 Task: Create a rule from the Routing list, Task moved to a section -> Set Priority in the project AztecTech , set the section as Done clear the priority
Action: Mouse moved to (929, 271)
Screenshot: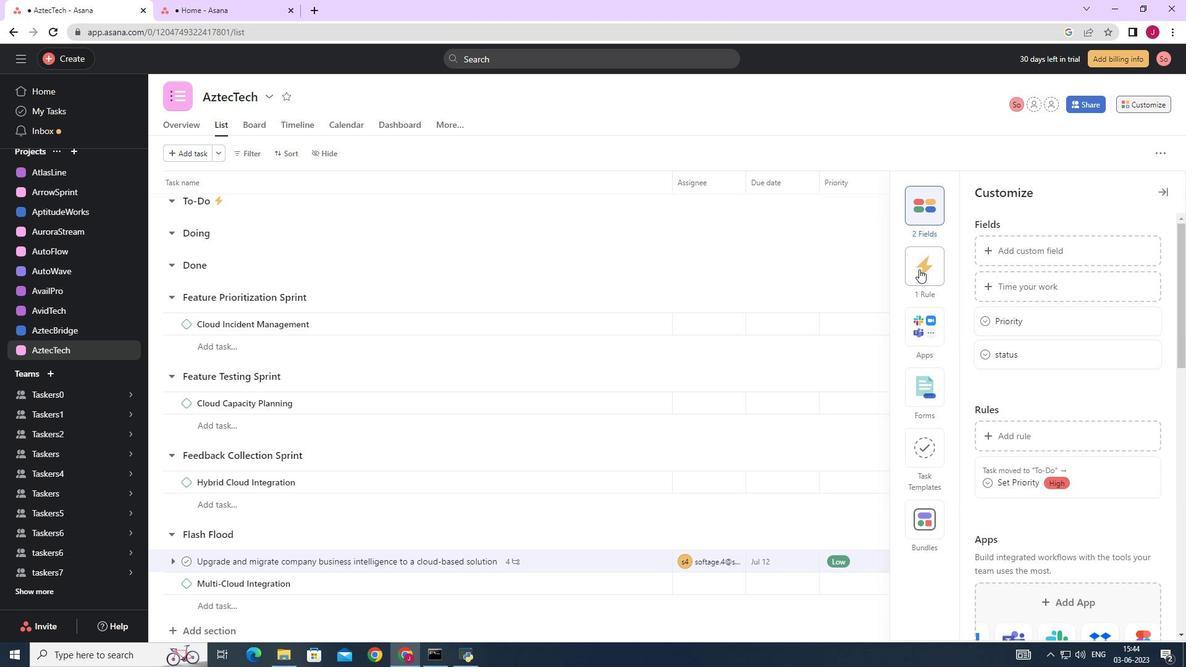 
Action: Mouse pressed left at (929, 271)
Screenshot: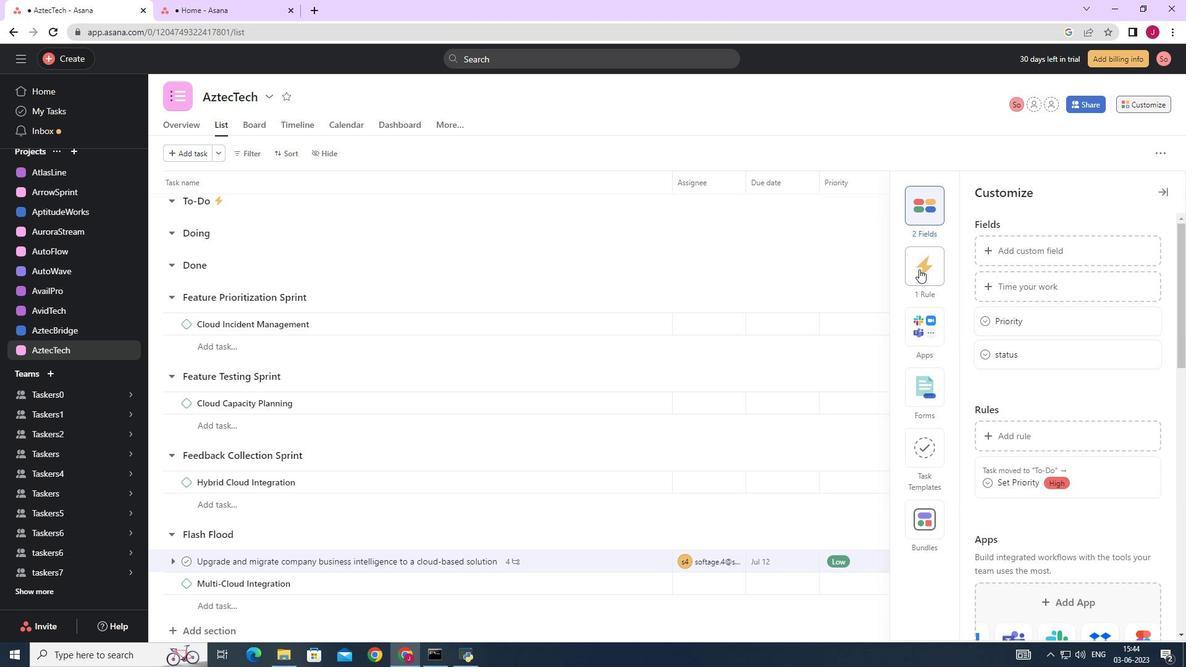 
Action: Mouse moved to (1026, 261)
Screenshot: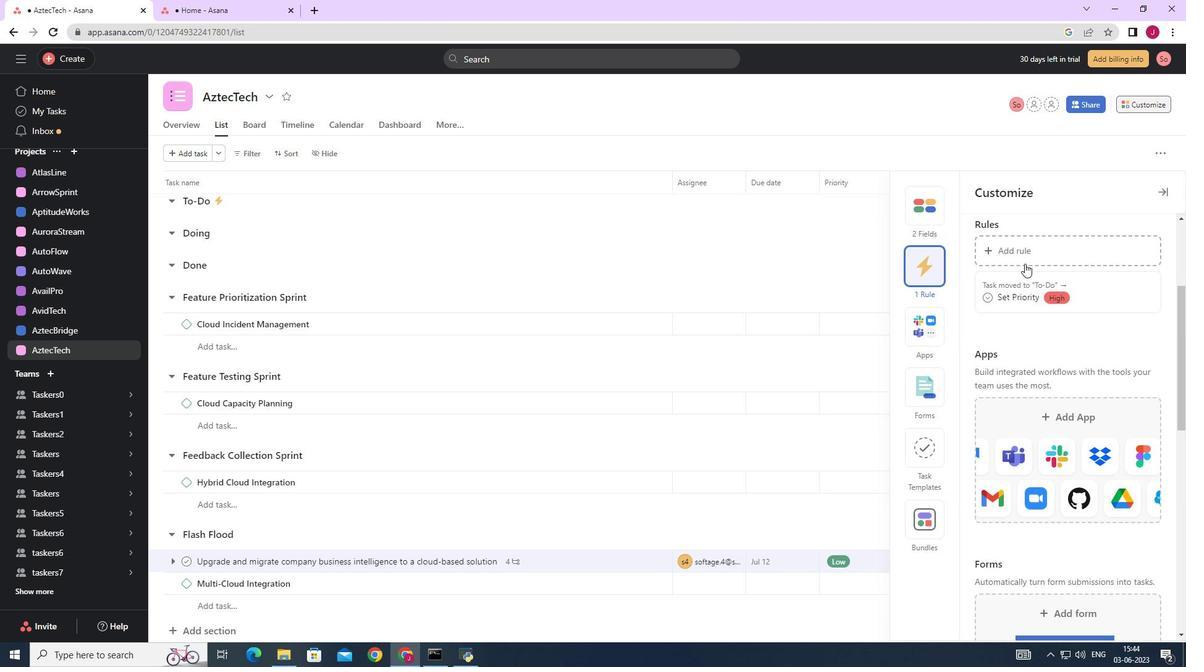 
Action: Mouse pressed left at (1026, 261)
Screenshot: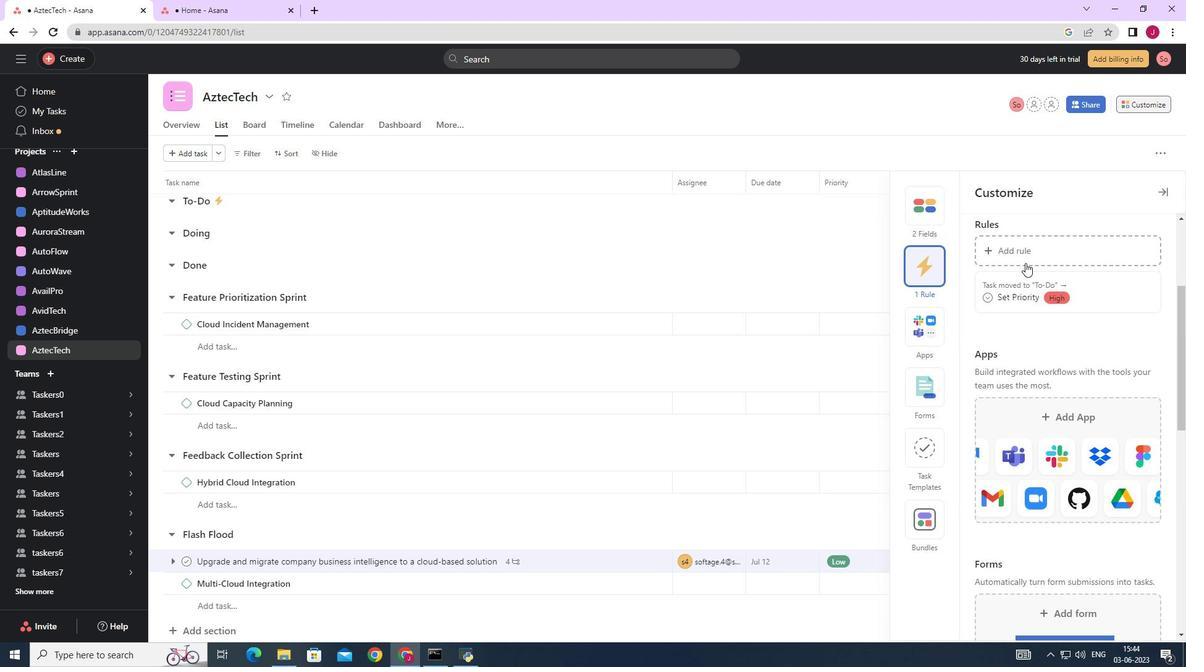 
Action: Mouse moved to (258, 160)
Screenshot: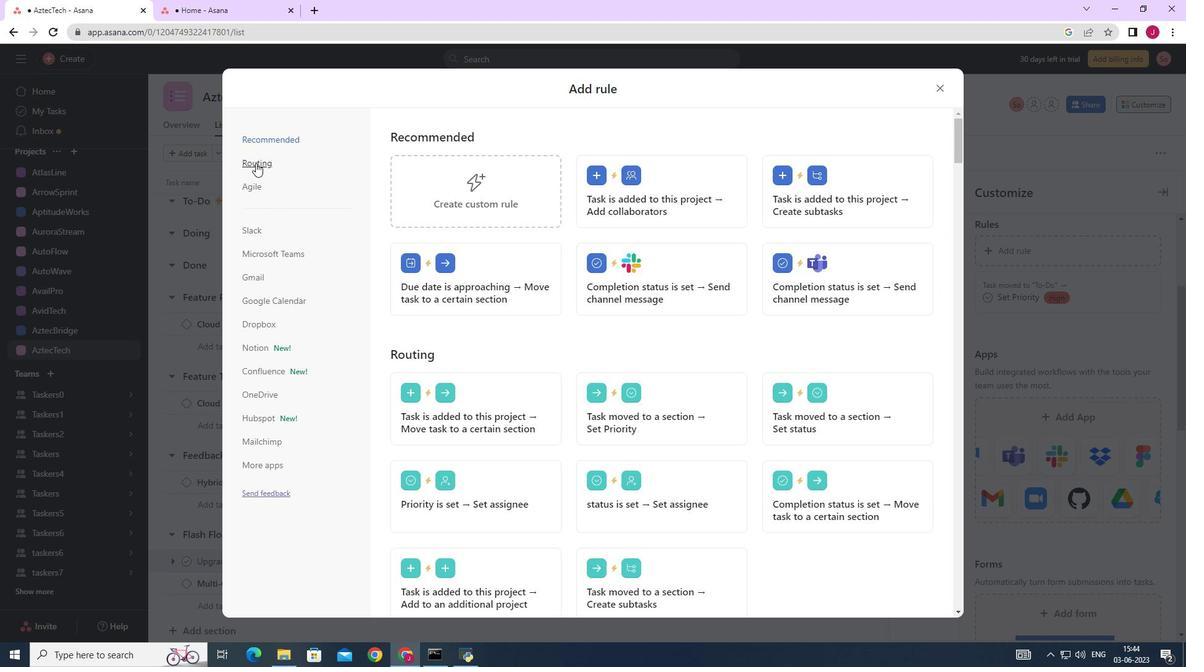
Action: Mouse pressed left at (258, 160)
Screenshot: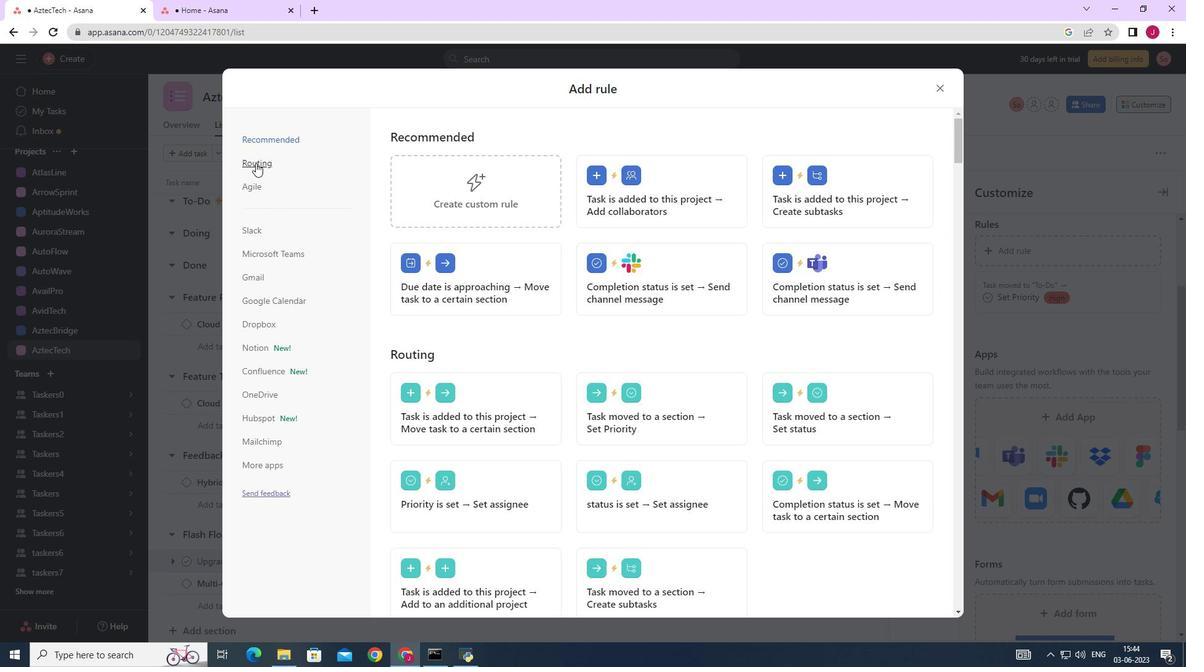 
Action: Mouse moved to (627, 190)
Screenshot: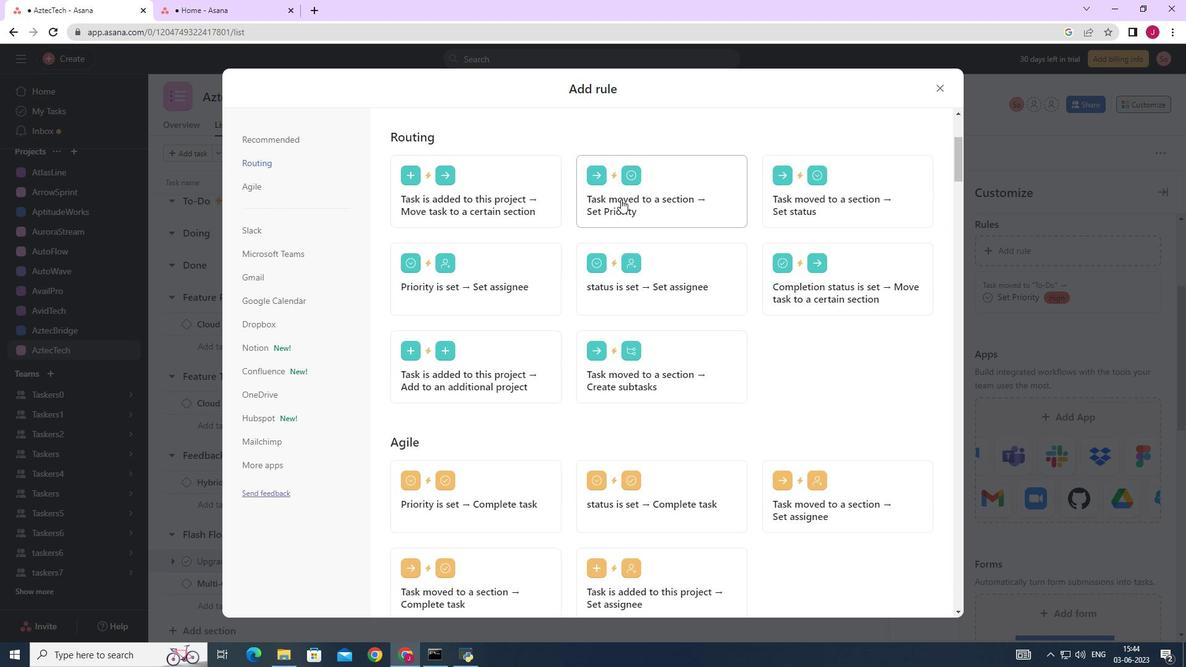 
Action: Mouse pressed left at (627, 190)
Screenshot: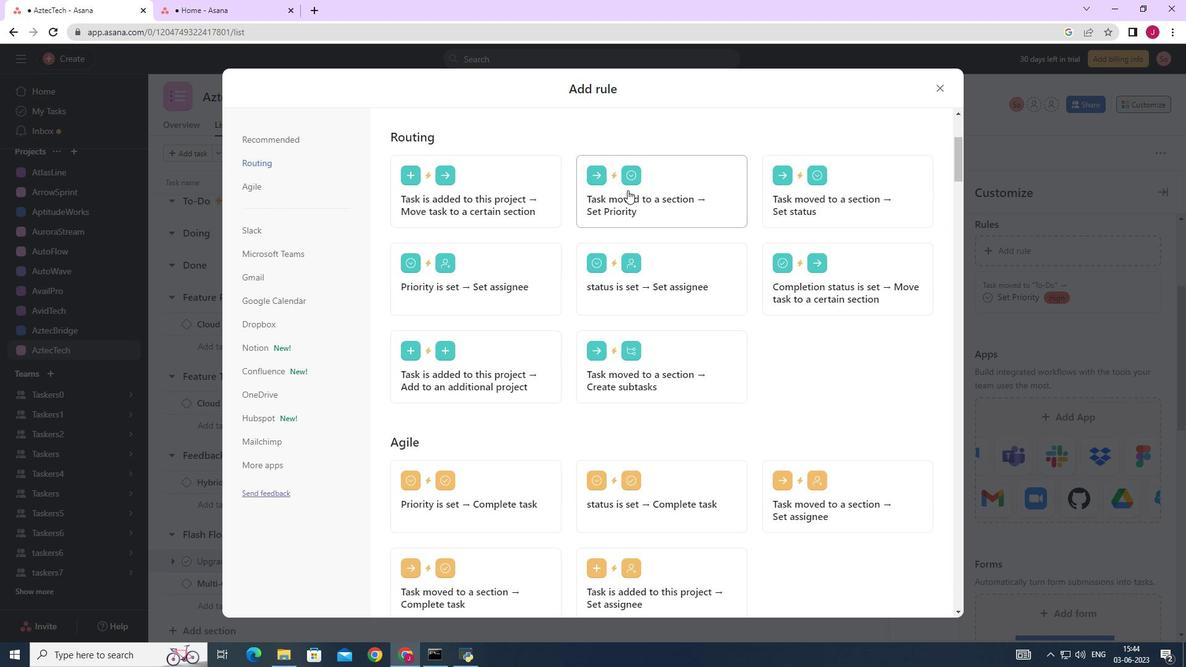 
Action: Mouse moved to (494, 333)
Screenshot: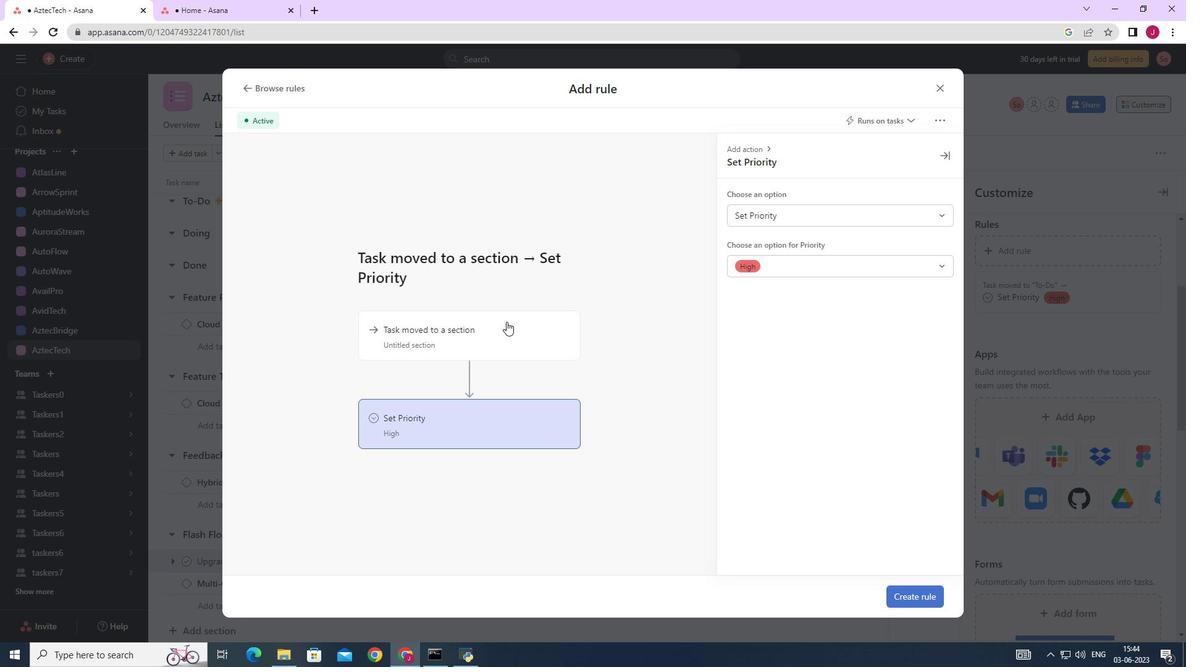 
Action: Mouse pressed left at (494, 333)
Screenshot: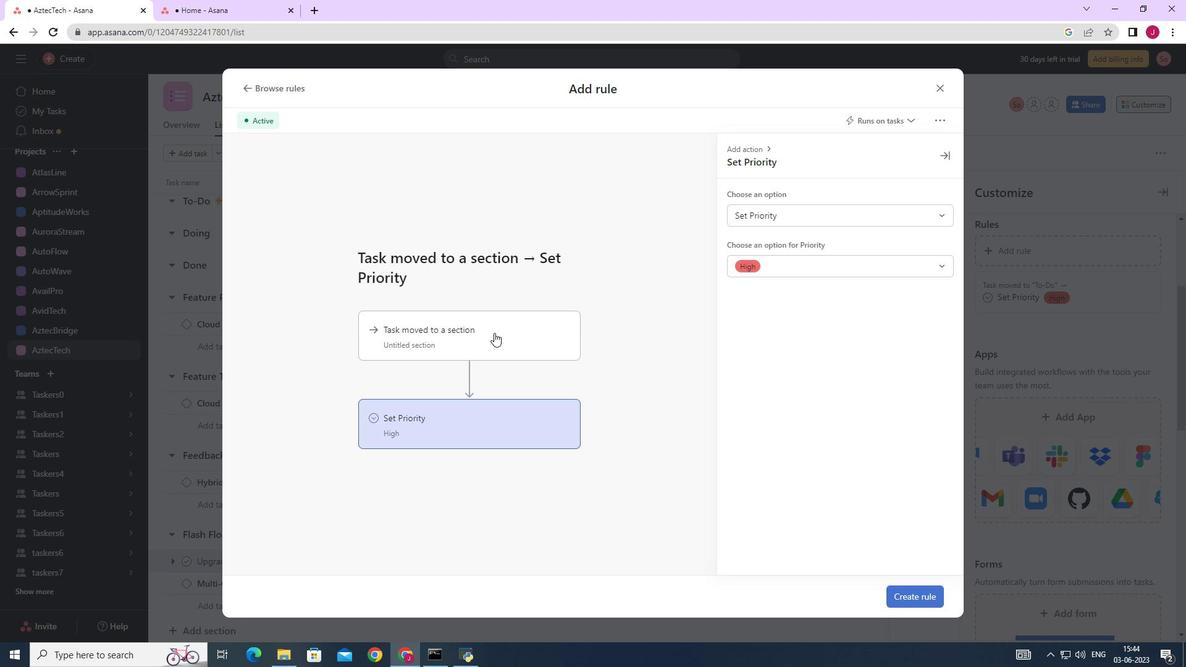 
Action: Mouse moved to (421, 423)
Screenshot: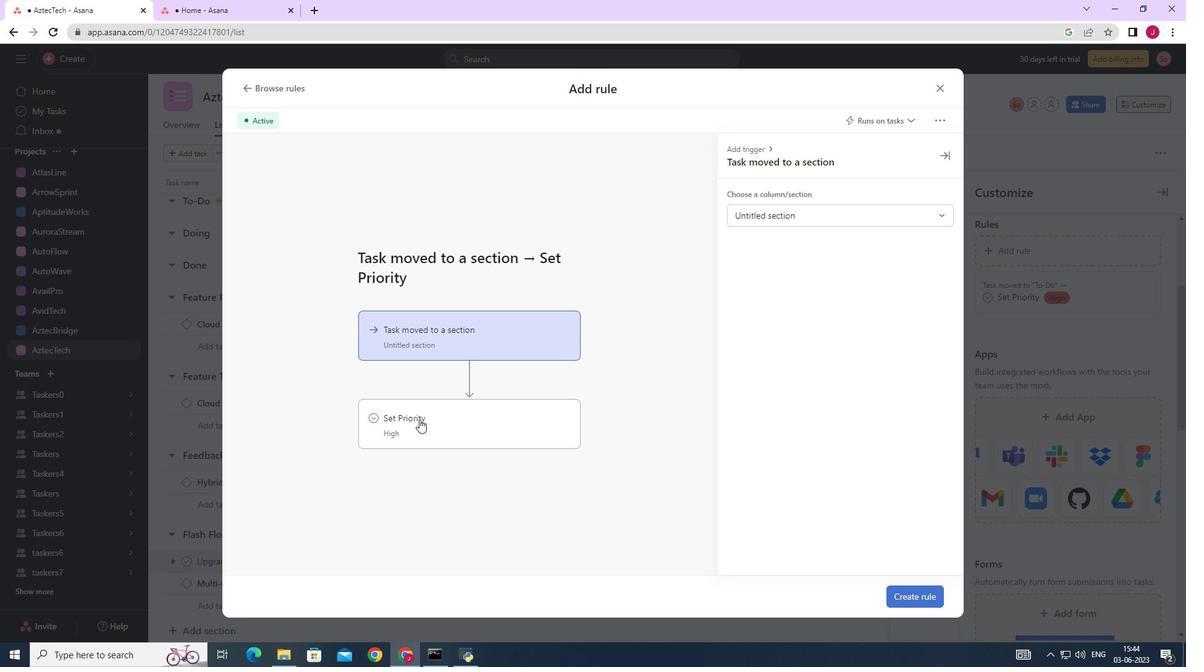 
Action: Mouse pressed left at (421, 423)
Screenshot: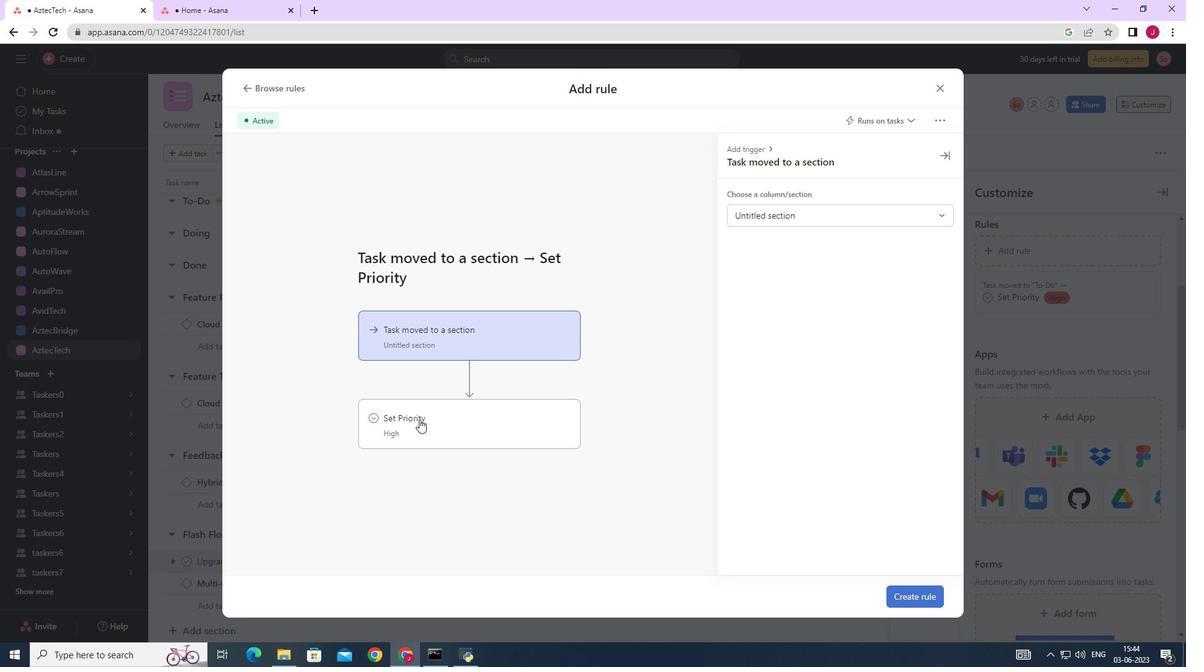 
Action: Mouse moved to (782, 212)
Screenshot: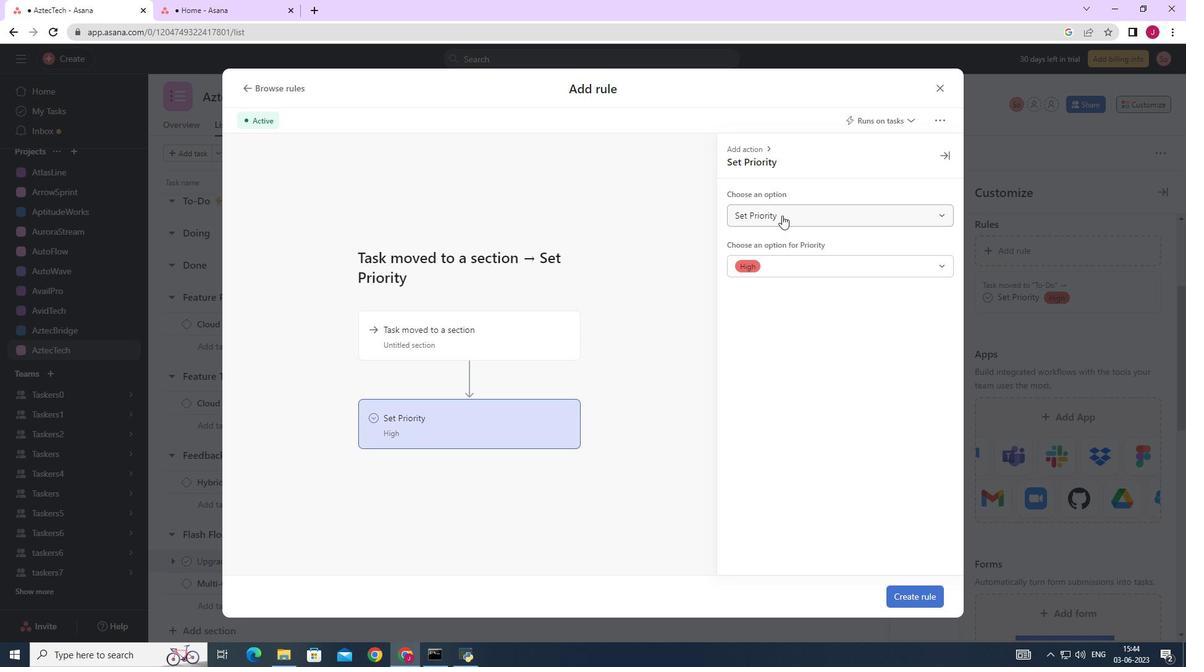 
Action: Mouse pressed left at (782, 212)
Screenshot: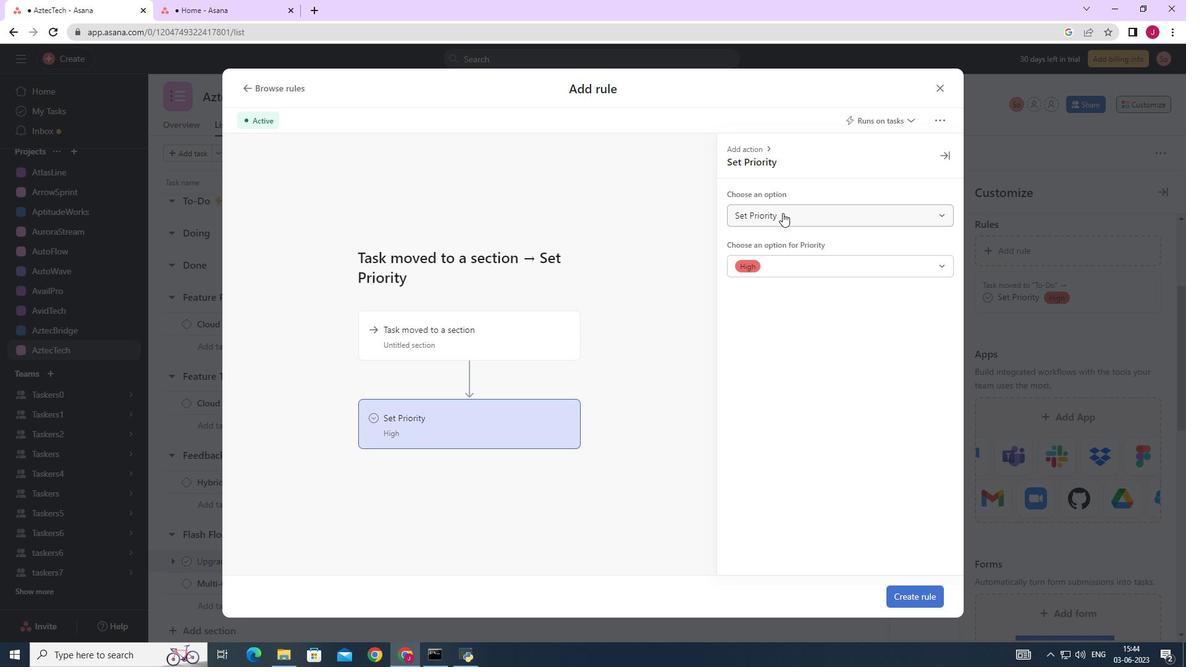 
Action: Mouse moved to (502, 334)
Screenshot: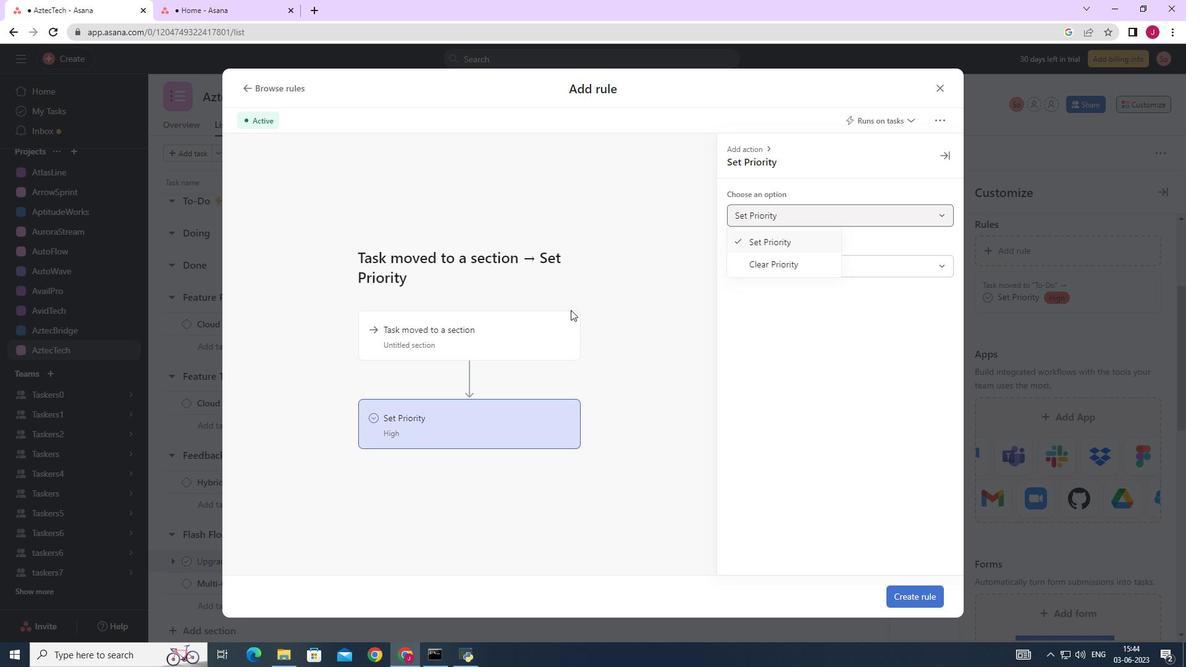 
Action: Mouse pressed left at (502, 334)
Screenshot: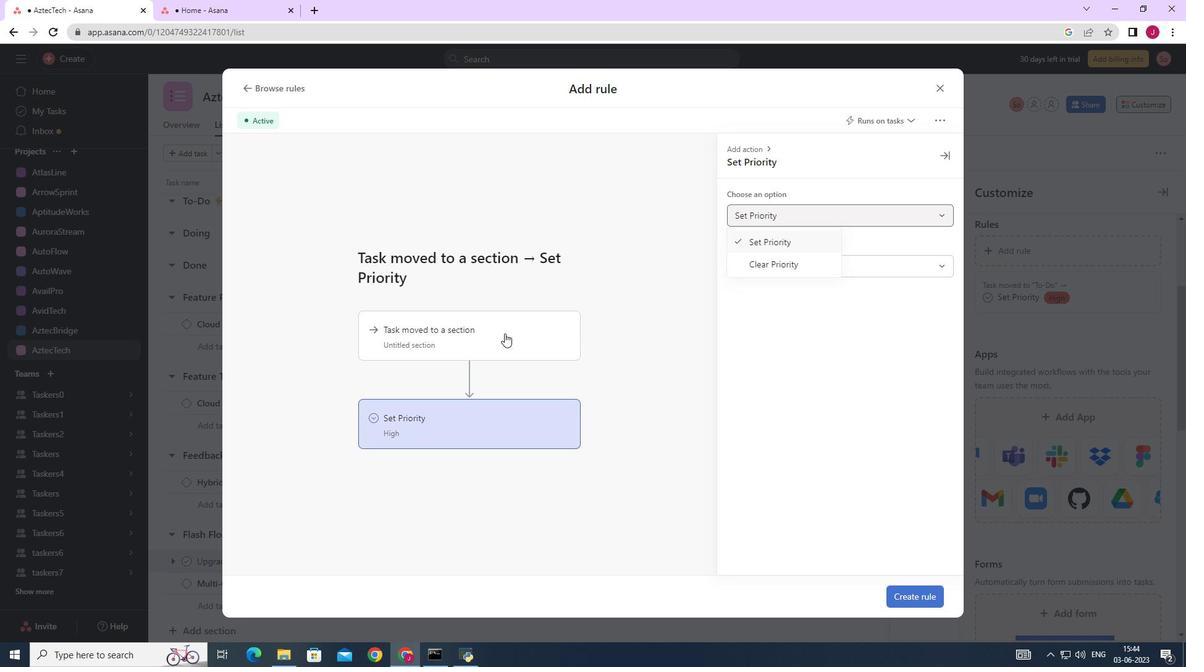 
Action: Mouse moved to (746, 216)
Screenshot: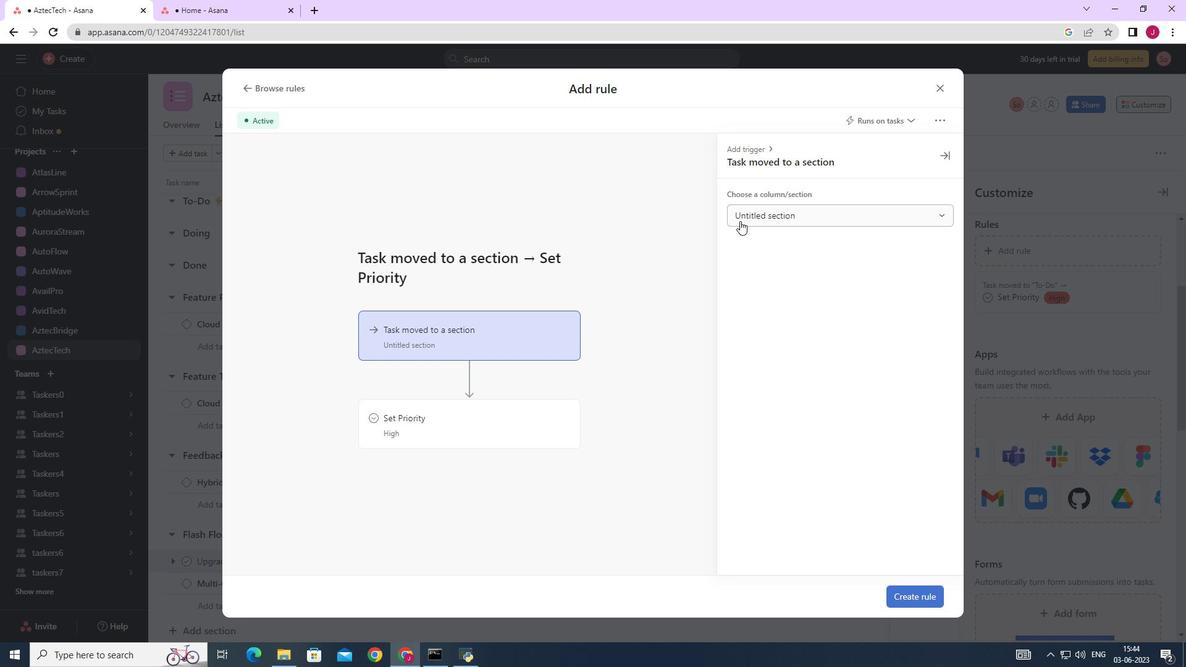 
Action: Mouse pressed left at (746, 216)
Screenshot: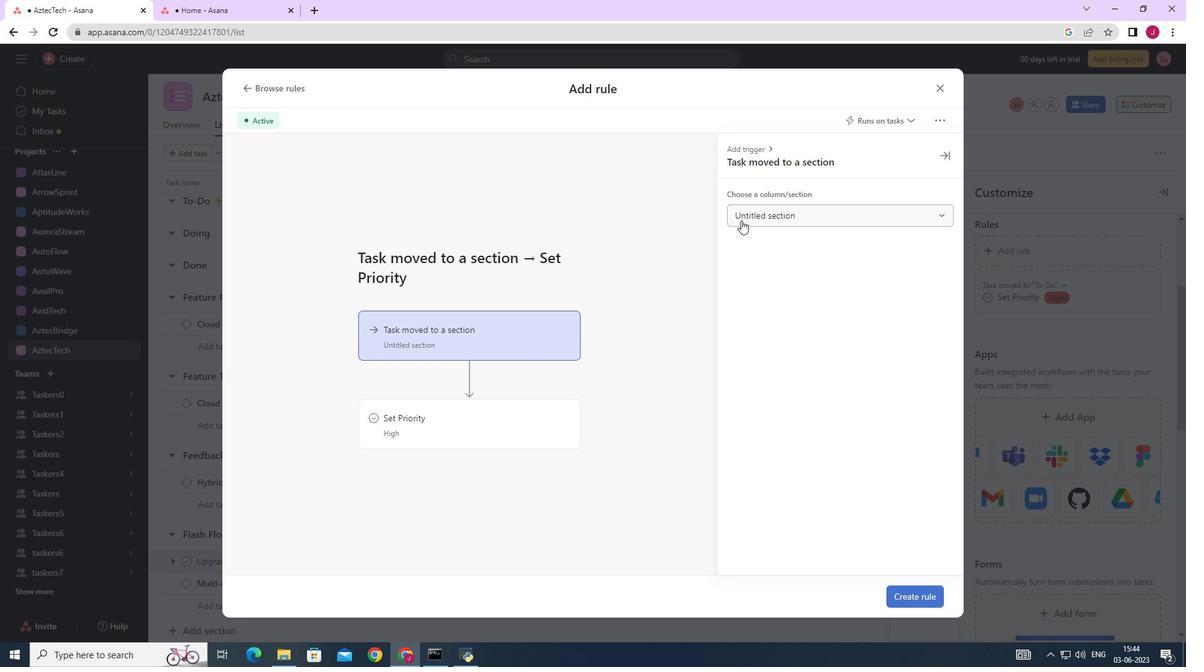 
Action: Mouse moved to (753, 311)
Screenshot: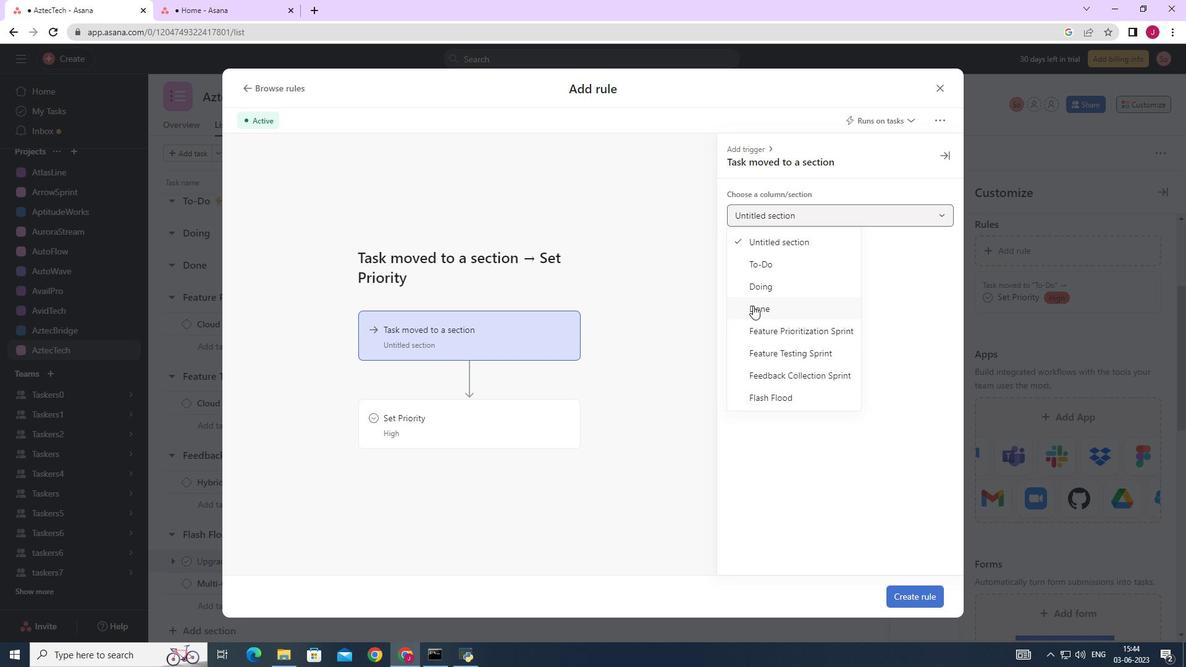 
Action: Mouse pressed left at (753, 311)
Screenshot: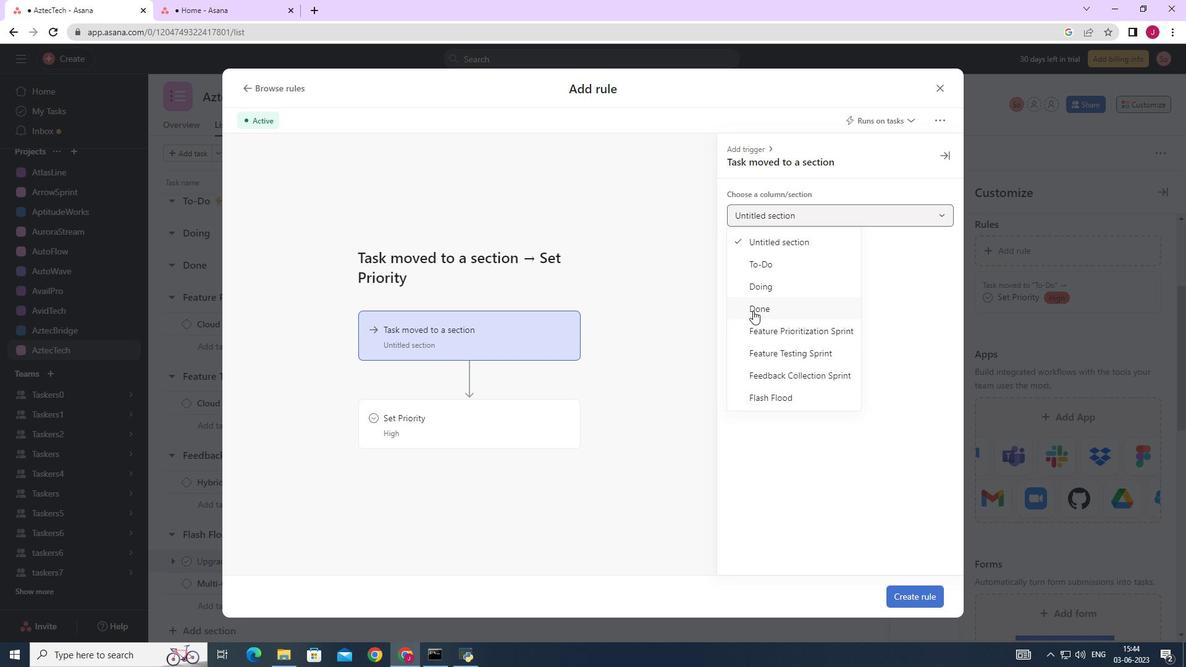 
Action: Mouse moved to (476, 431)
Screenshot: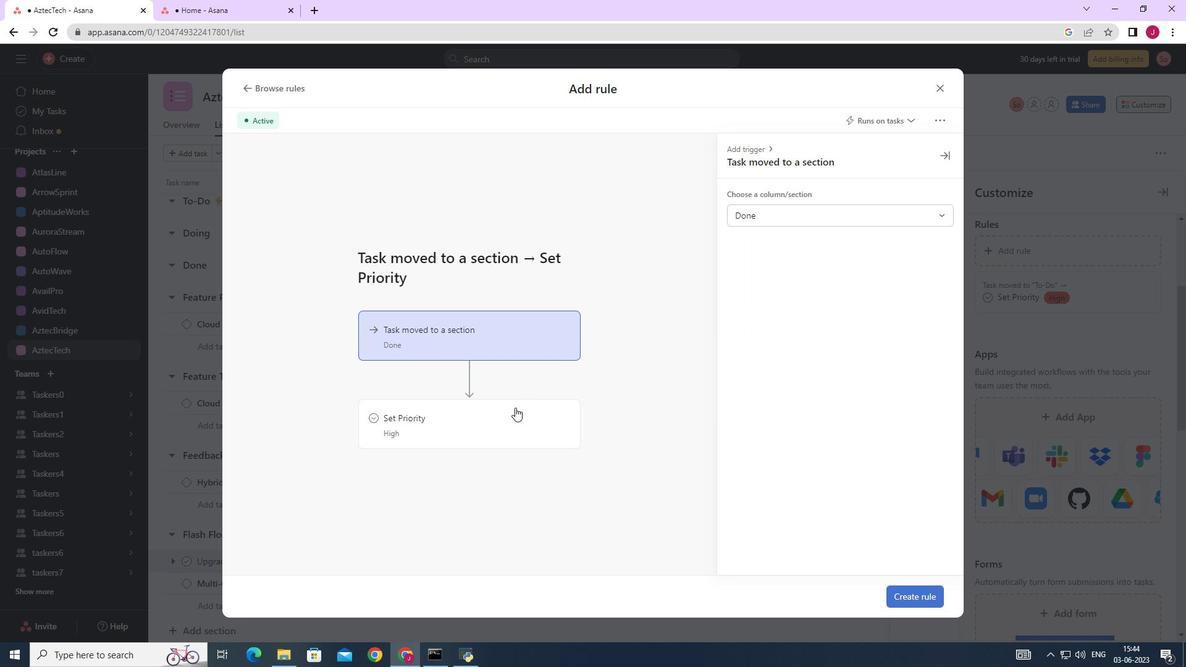 
Action: Mouse pressed left at (476, 431)
Screenshot: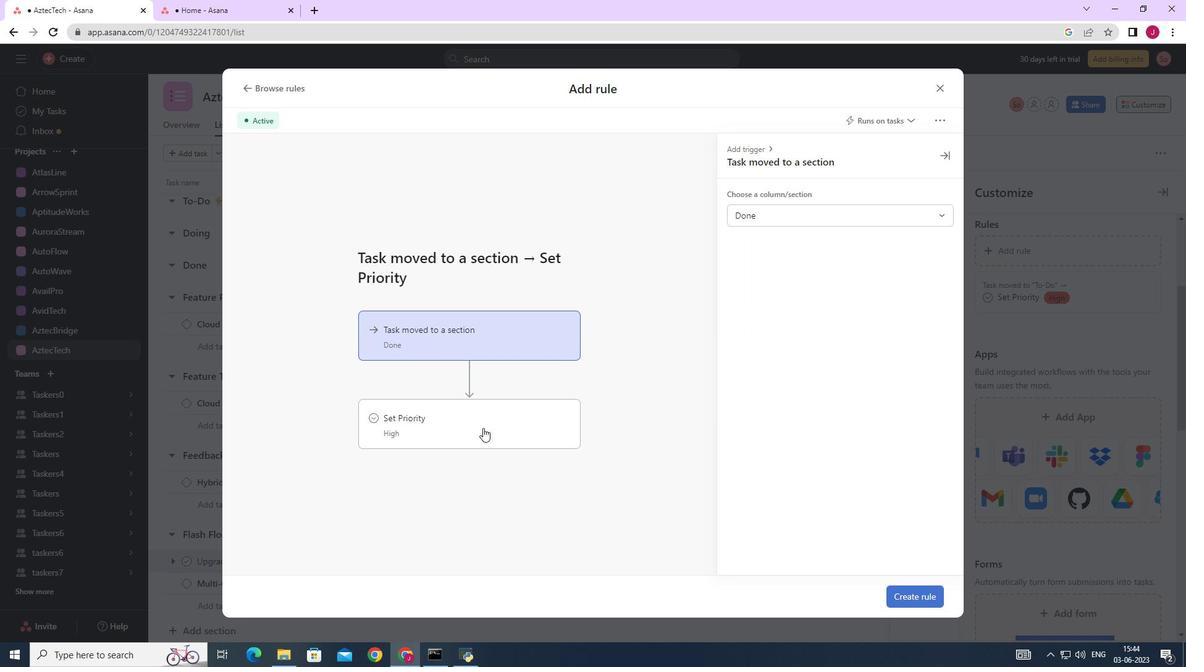 
Action: Mouse moved to (480, 340)
Screenshot: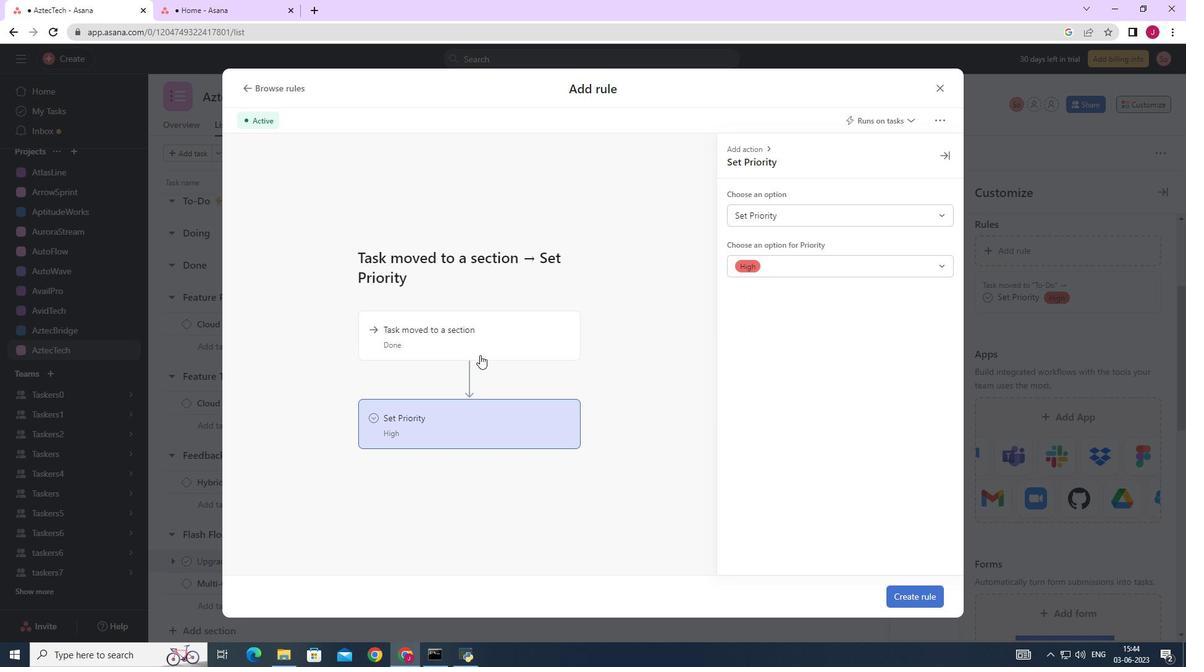 
Action: Mouse pressed left at (480, 340)
Screenshot: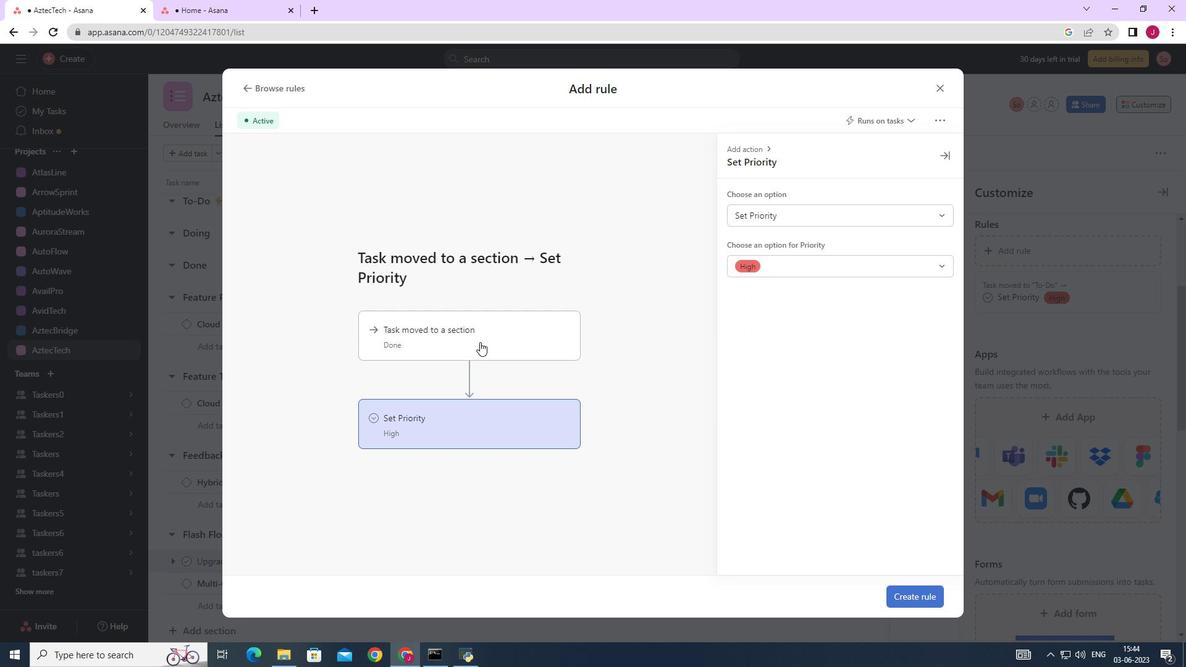 
Action: Mouse moved to (505, 429)
Screenshot: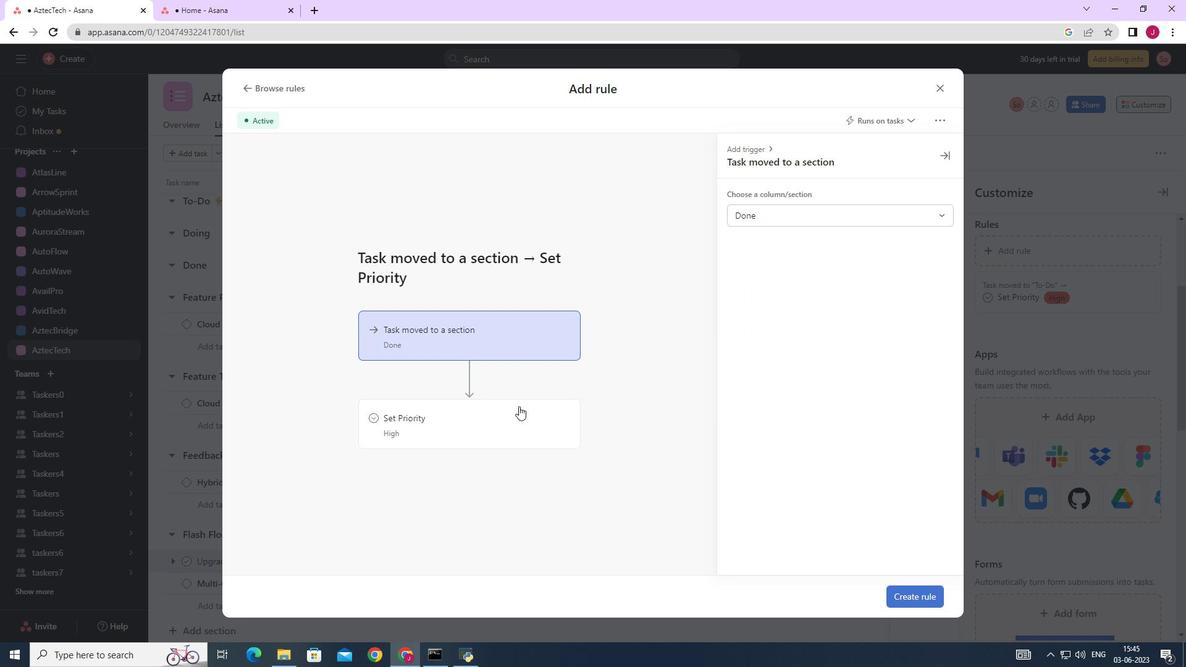
Action: Mouse pressed left at (505, 429)
Screenshot: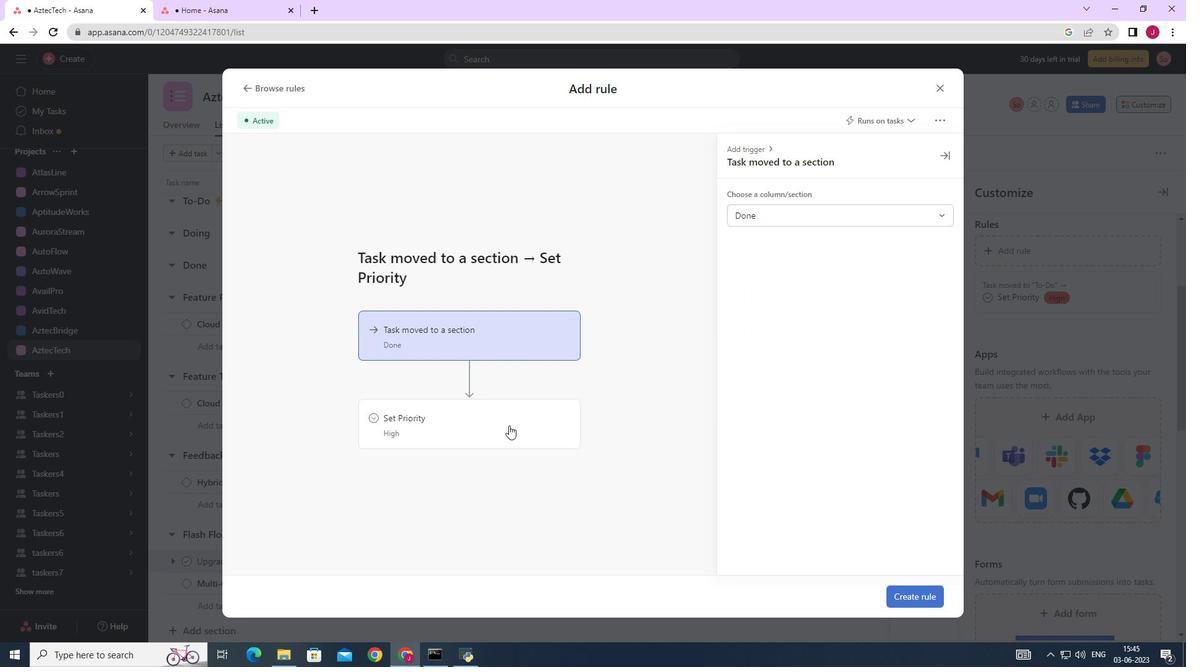 
Action: Mouse moved to (772, 207)
Screenshot: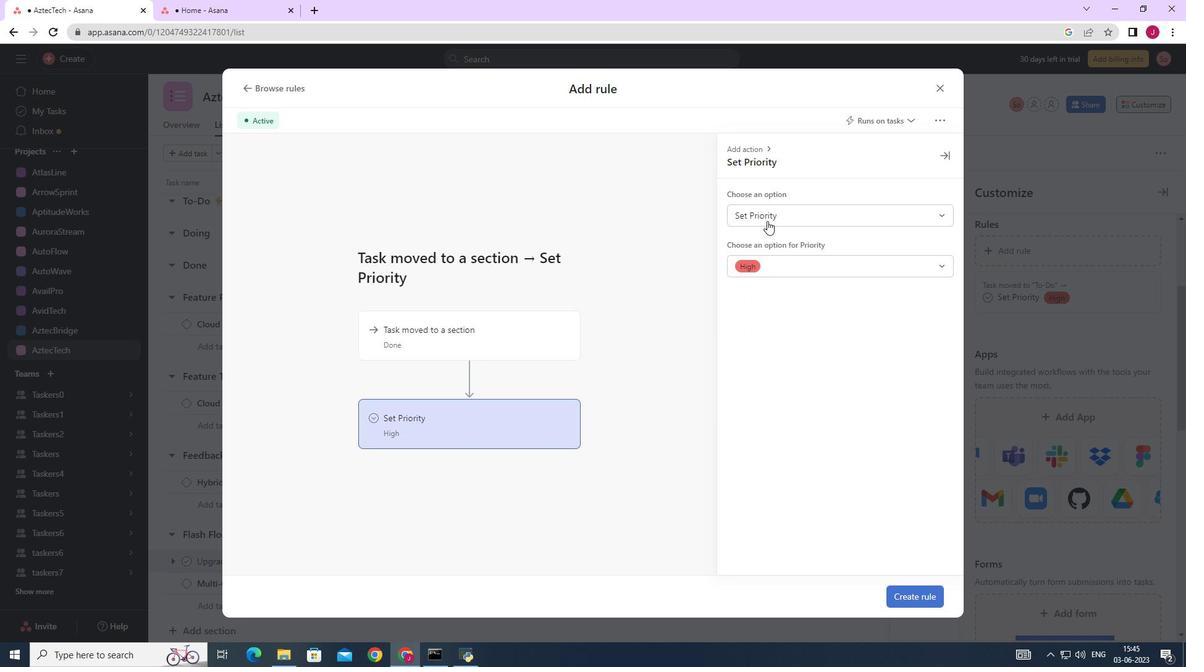 
Action: Mouse pressed left at (772, 207)
Screenshot: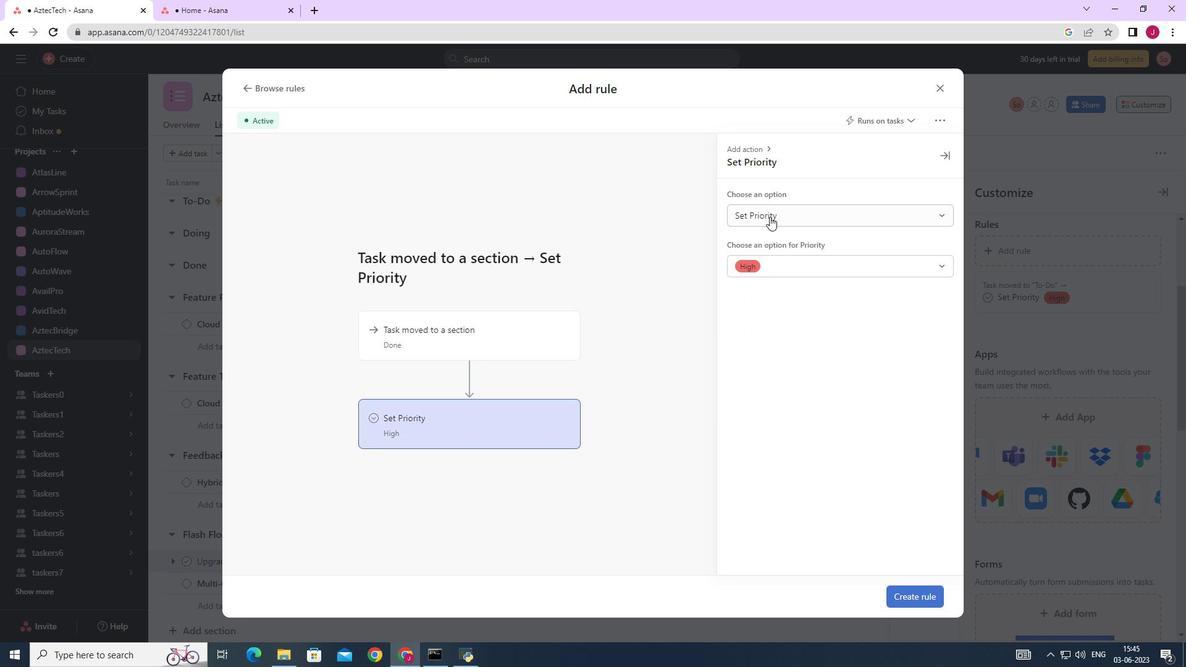 
Action: Mouse moved to (766, 266)
Screenshot: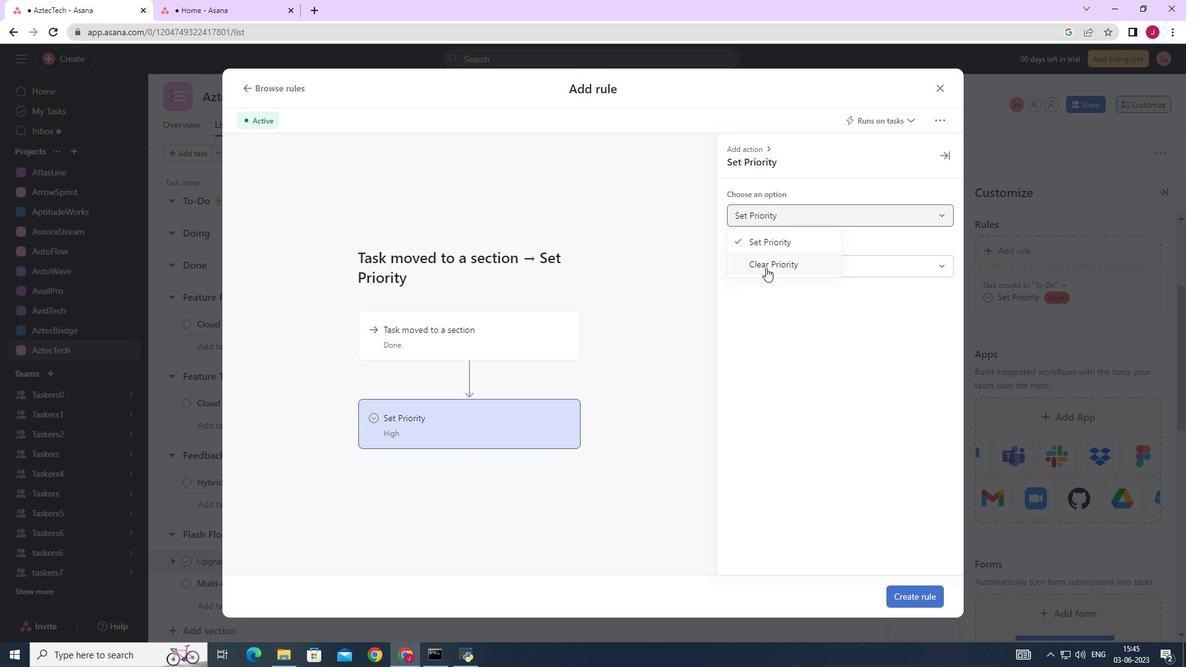 
Action: Mouse pressed left at (766, 266)
Screenshot: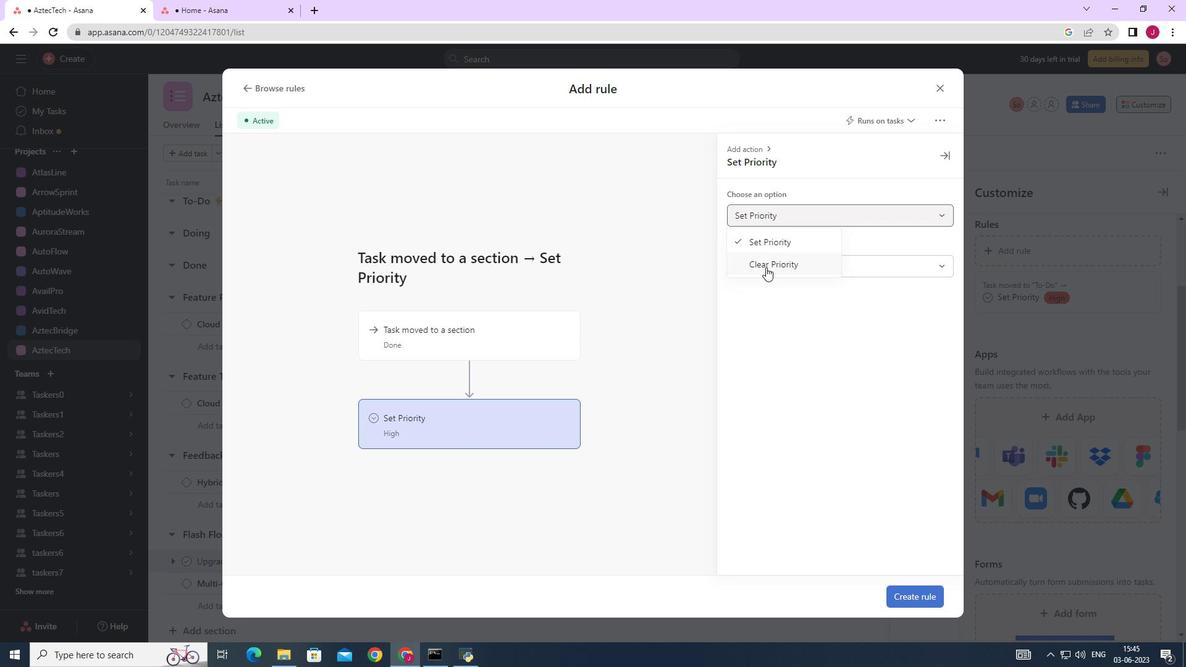 
Action: Mouse moved to (920, 592)
Screenshot: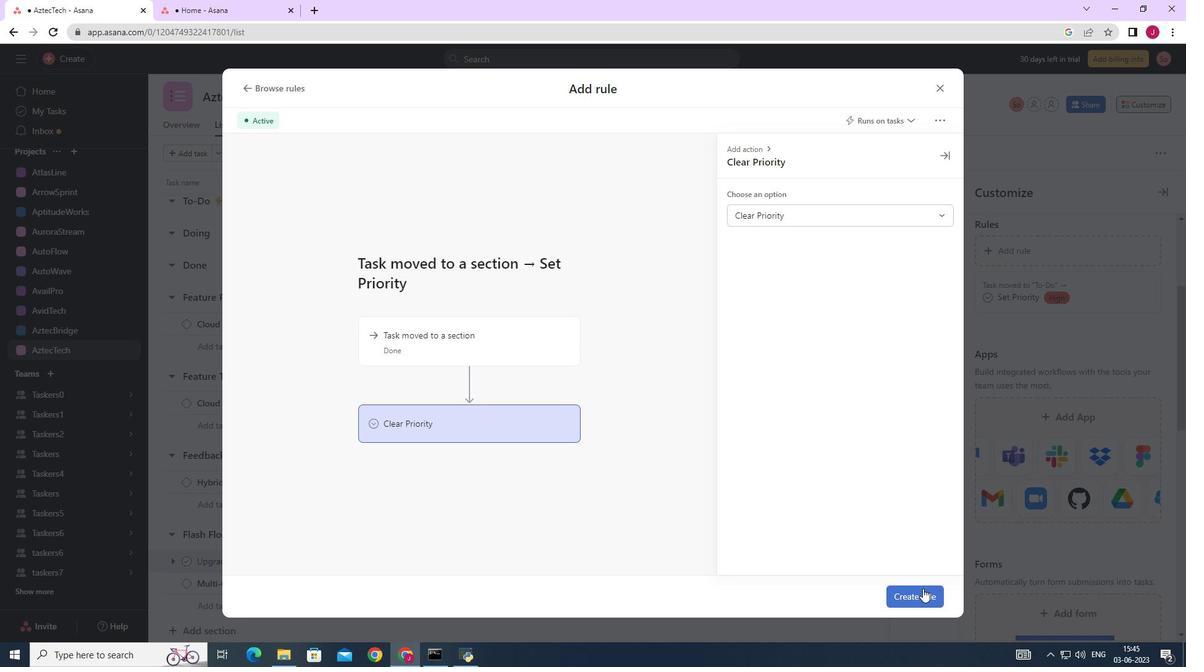 
Action: Mouse pressed left at (920, 592)
Screenshot: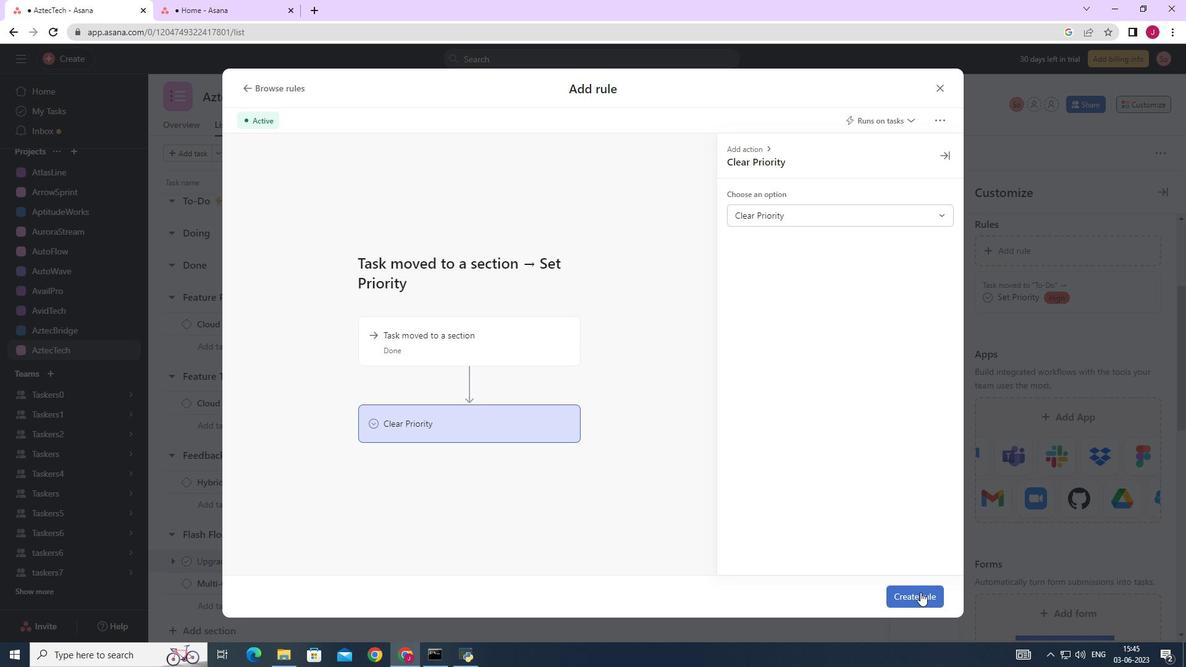
Action: Mouse moved to (783, 560)
Screenshot: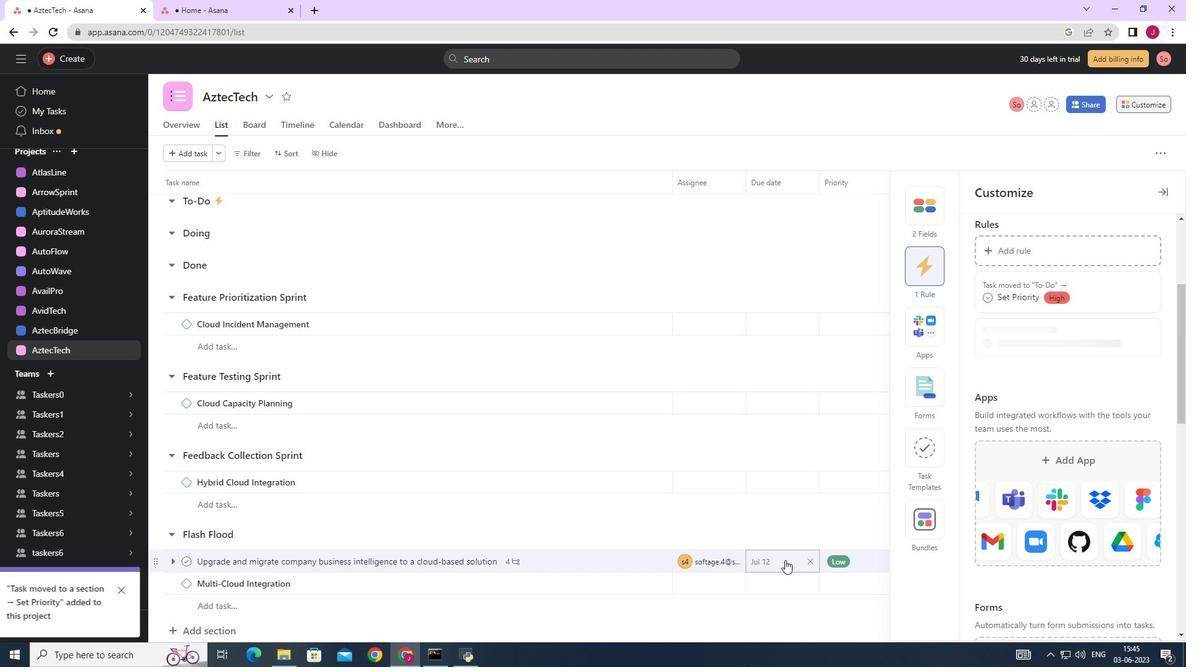 
